 Task: Look for products in the category "Sun Protection & Bug Spray" from Thinksport only.
Action: Mouse moved to (272, 137)
Screenshot: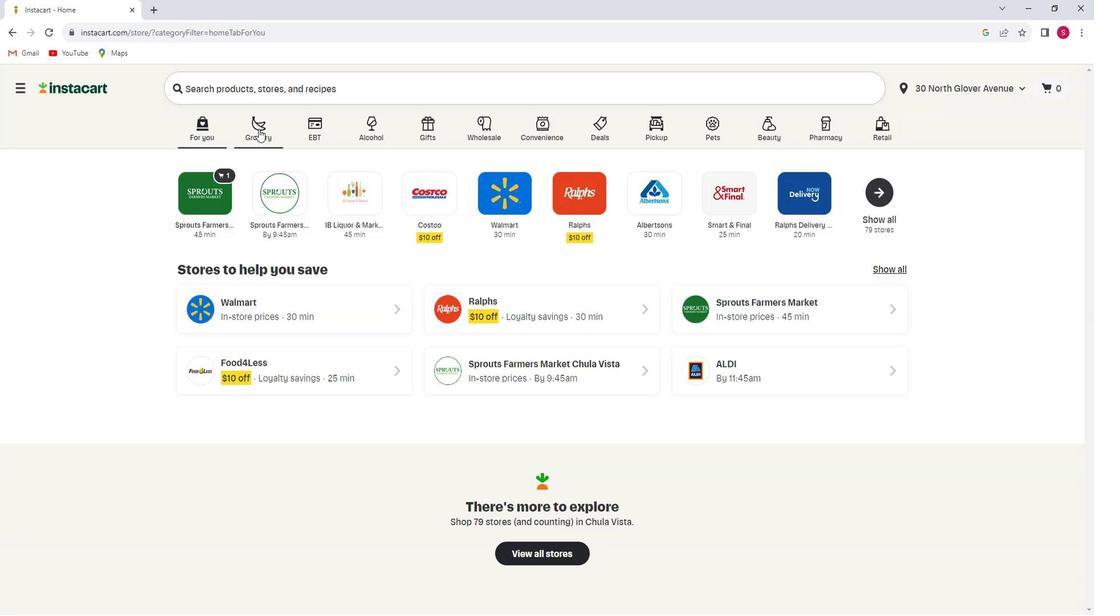 
Action: Mouse pressed left at (272, 137)
Screenshot: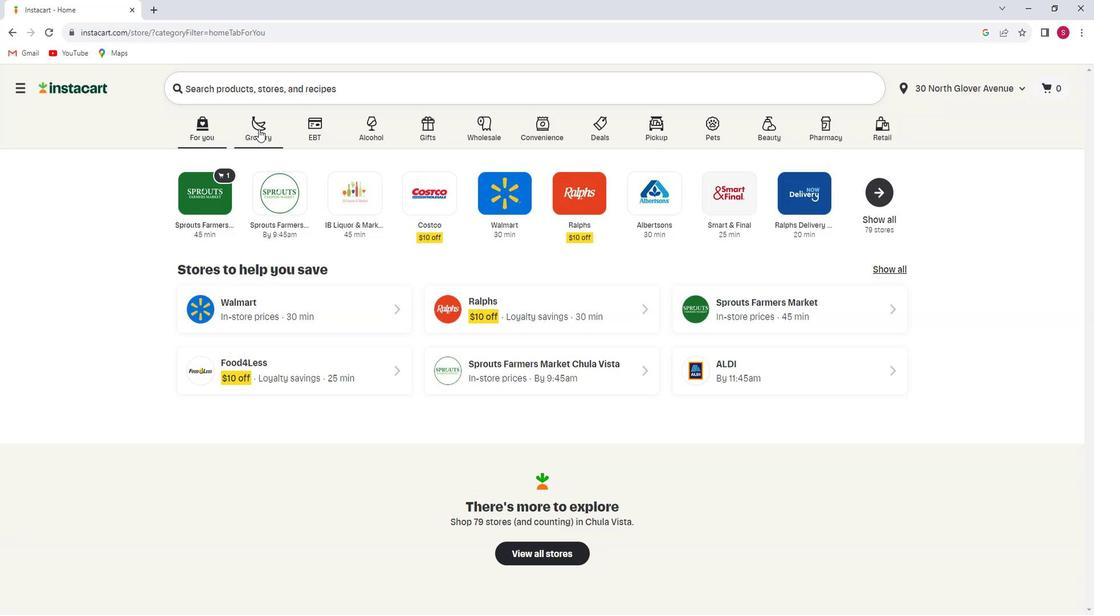 
Action: Mouse moved to (277, 341)
Screenshot: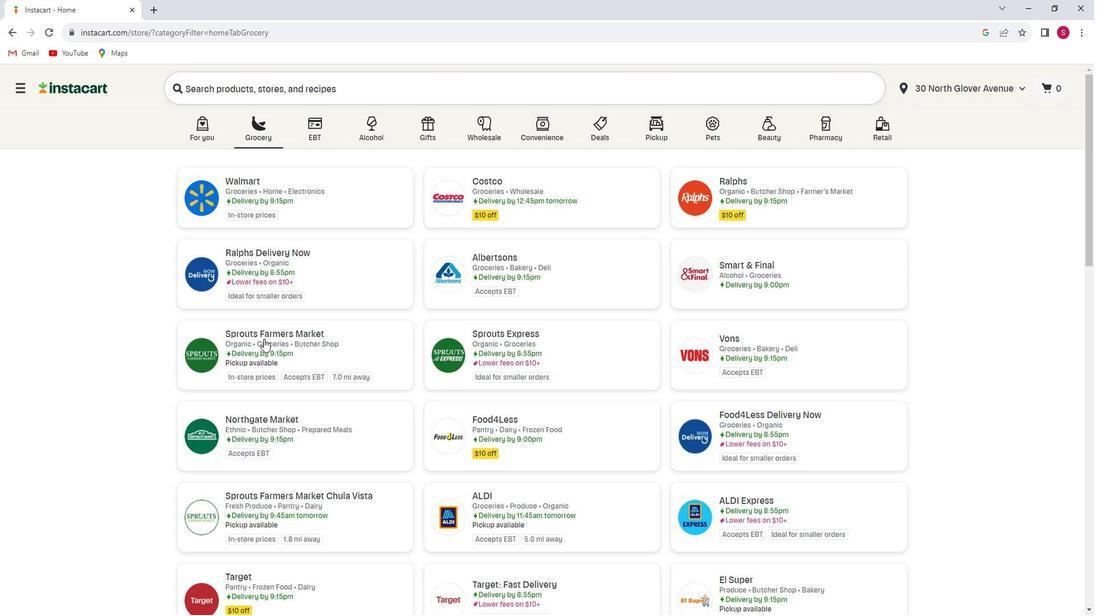 
Action: Mouse pressed left at (277, 341)
Screenshot: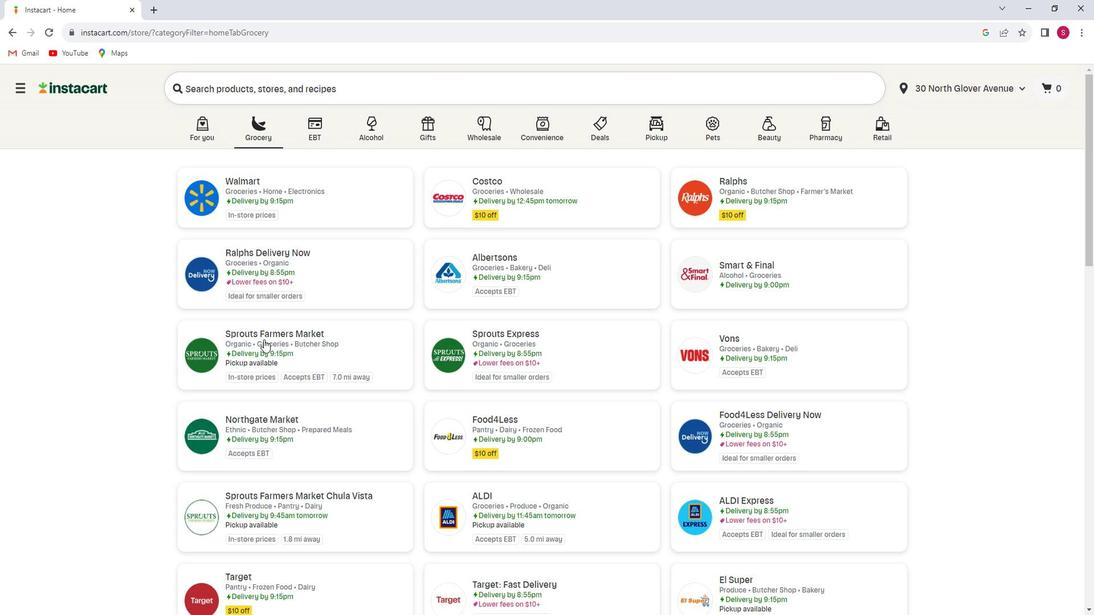 
Action: Mouse moved to (75, 348)
Screenshot: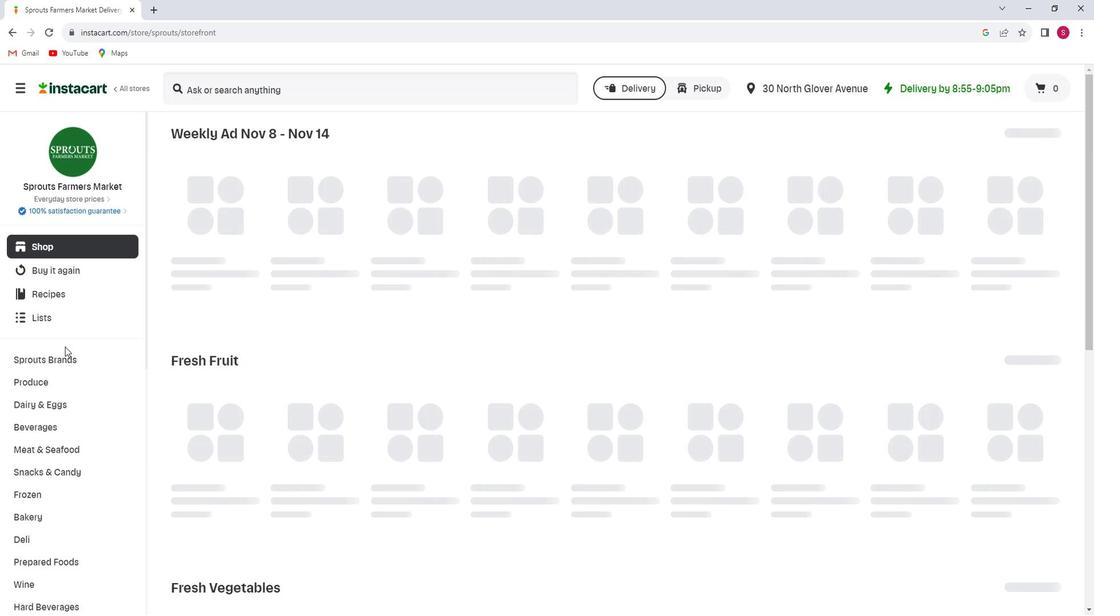 
Action: Mouse scrolled (75, 348) with delta (0, 0)
Screenshot: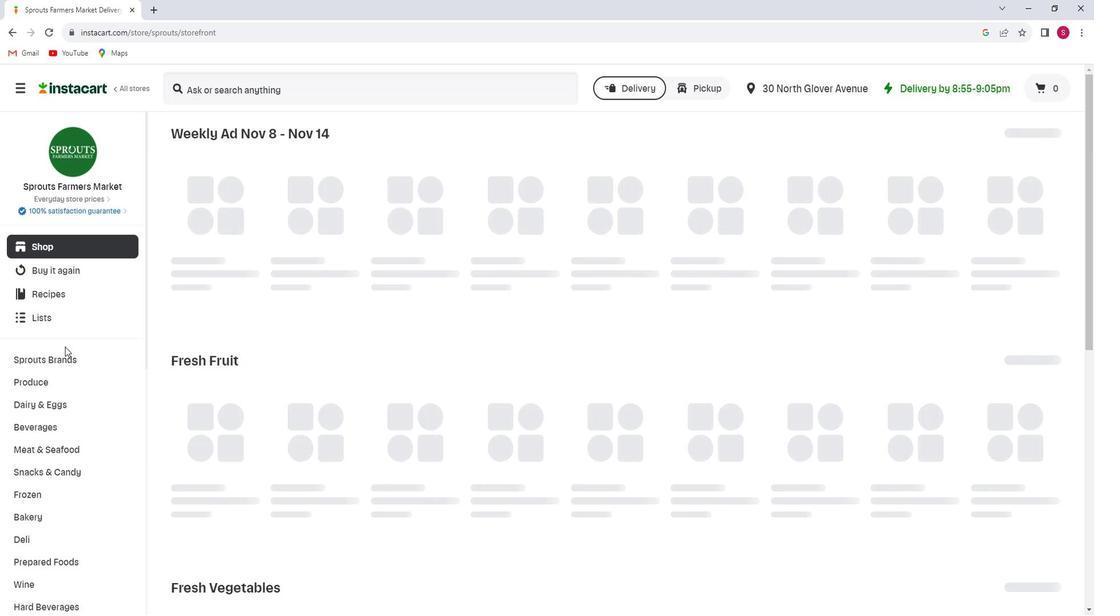 
Action: Mouse scrolled (75, 348) with delta (0, 0)
Screenshot: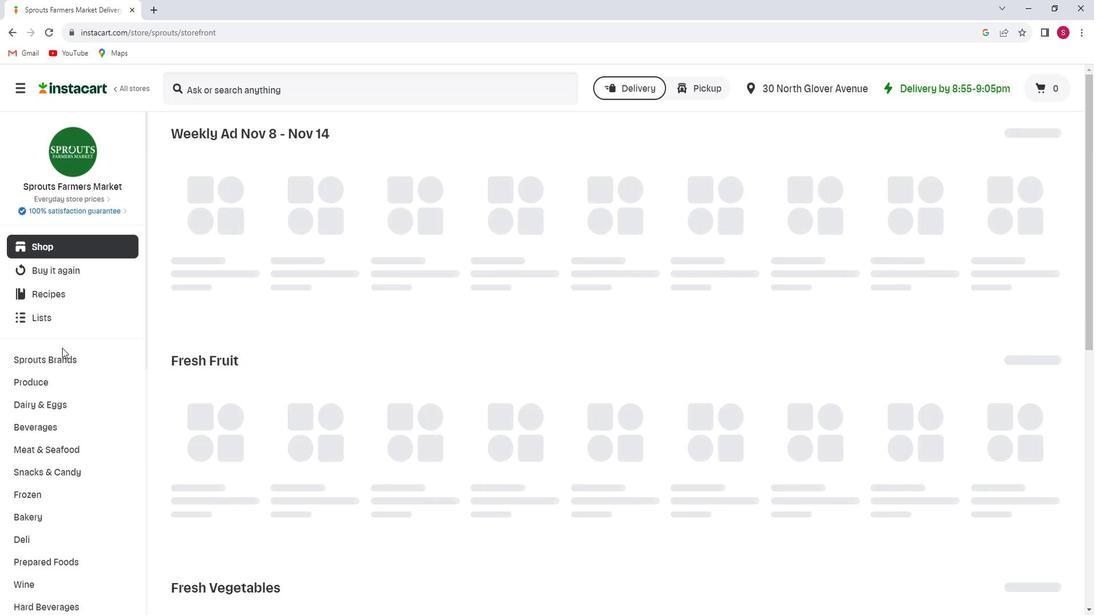 
Action: Mouse scrolled (75, 348) with delta (0, 0)
Screenshot: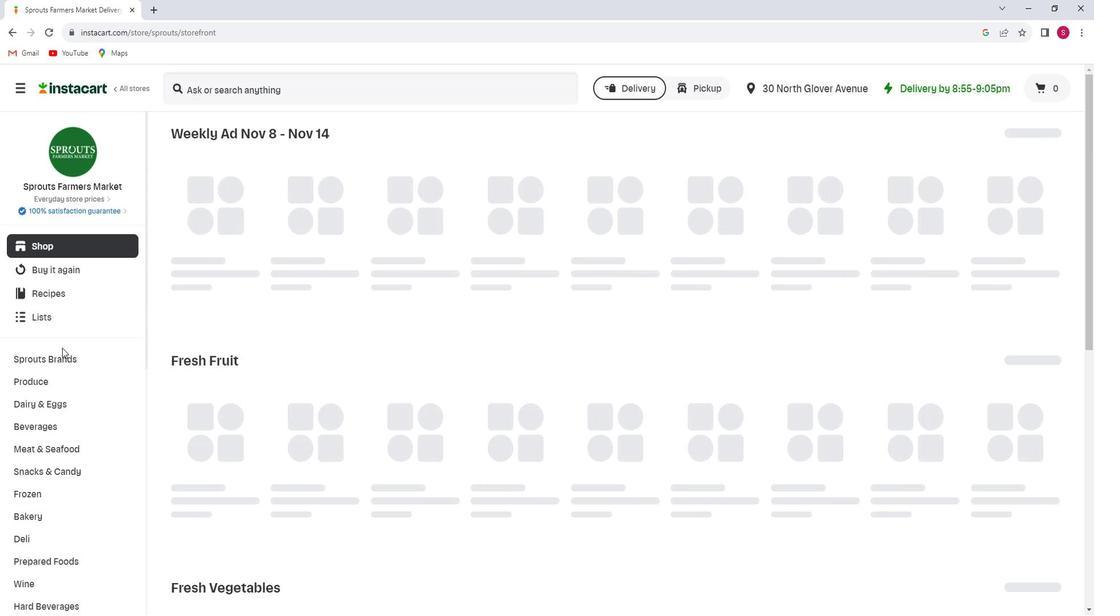 
Action: Mouse scrolled (75, 348) with delta (0, 0)
Screenshot: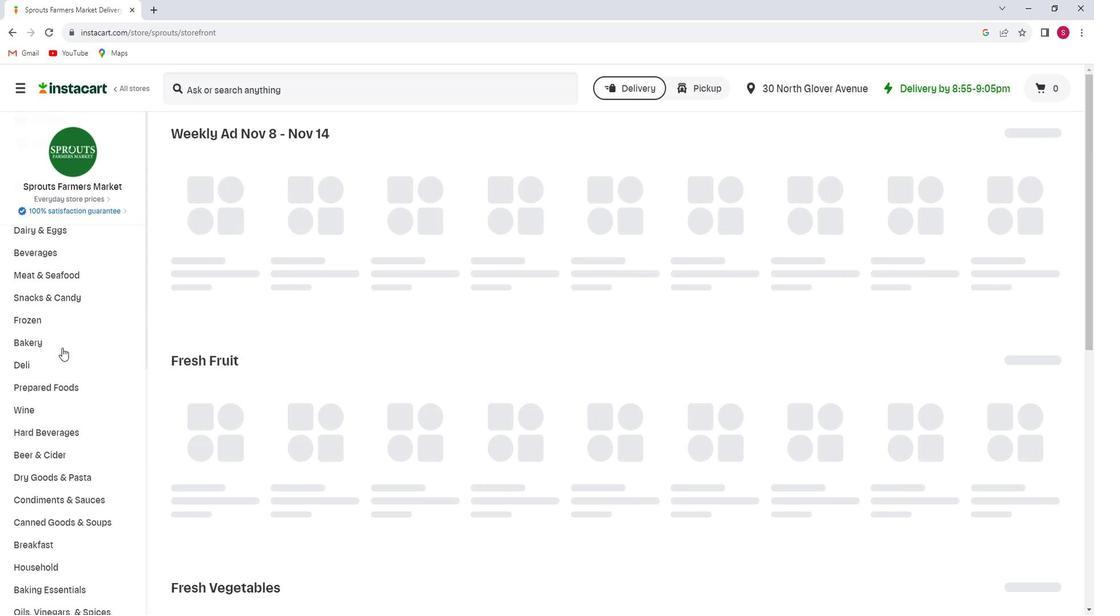 
Action: Mouse scrolled (75, 348) with delta (0, 0)
Screenshot: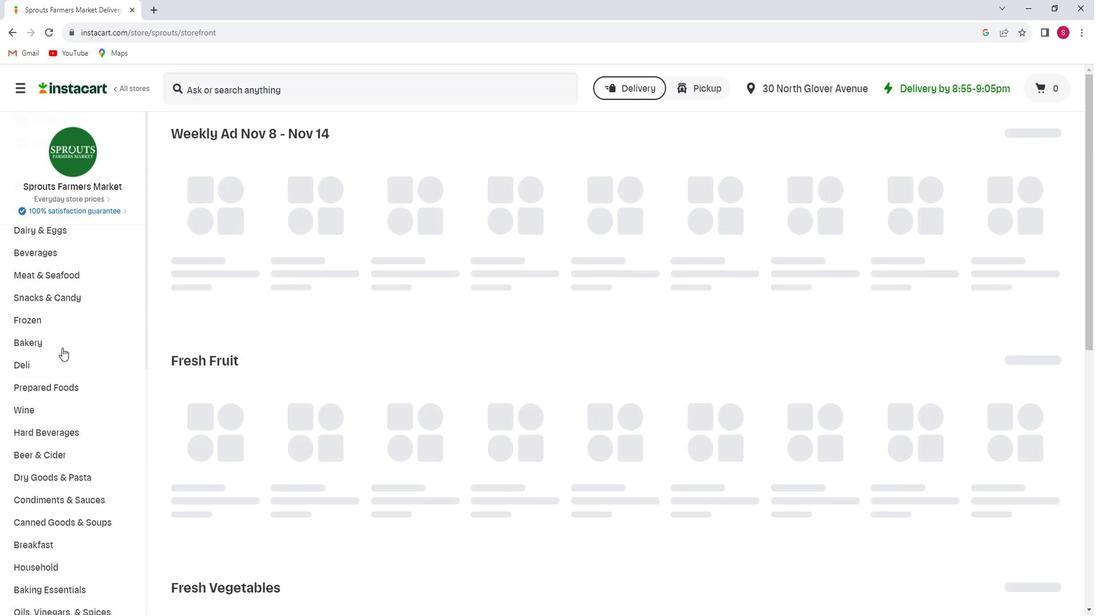 
Action: Mouse scrolled (75, 348) with delta (0, 0)
Screenshot: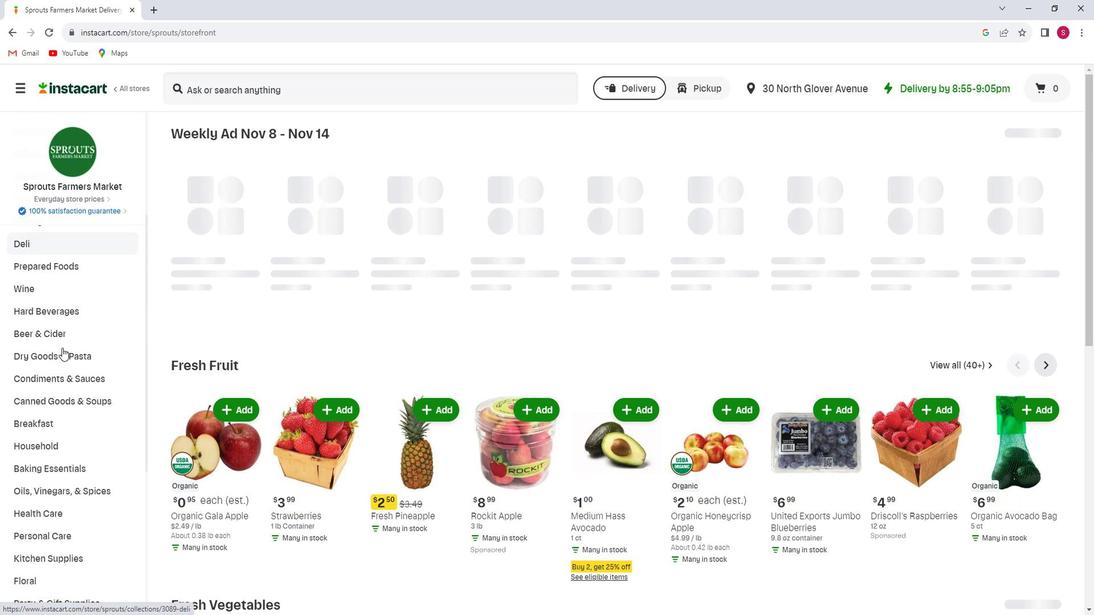 
Action: Mouse scrolled (75, 348) with delta (0, 0)
Screenshot: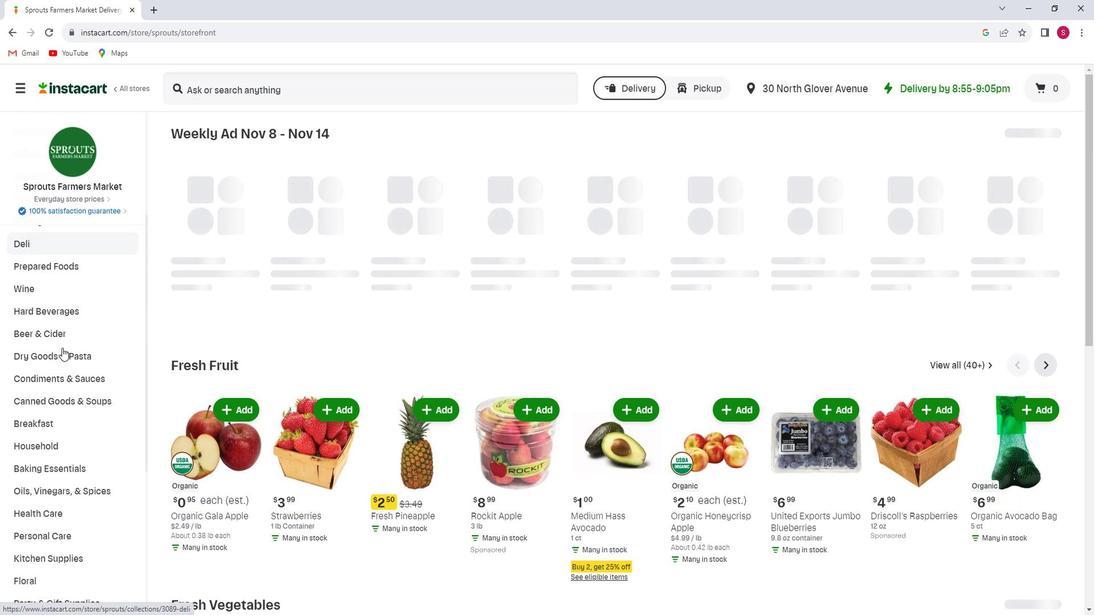 
Action: Mouse moved to (71, 377)
Screenshot: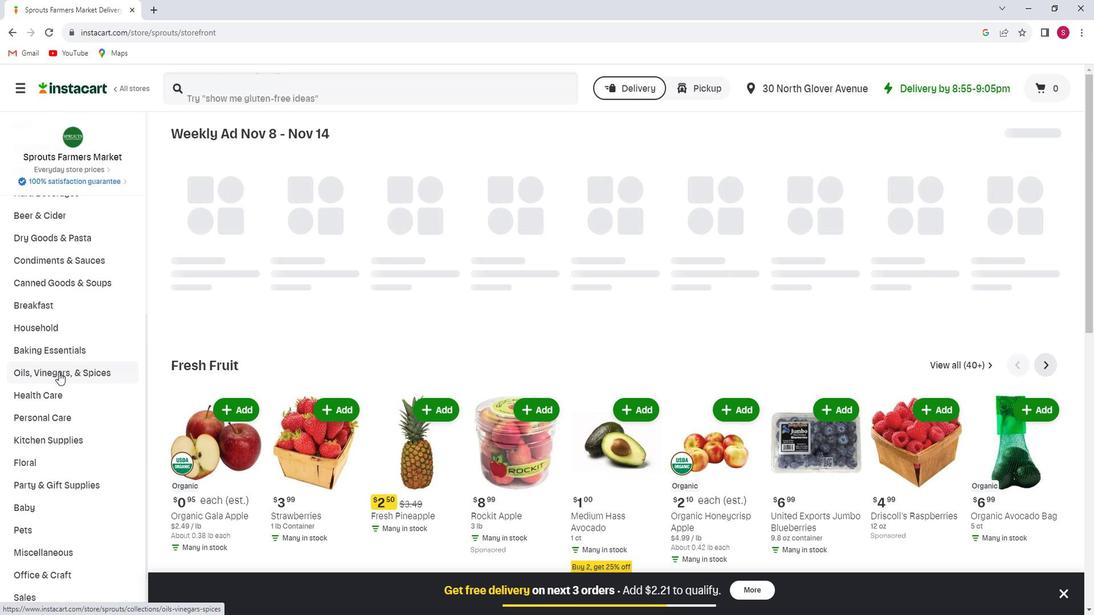 
Action: Mouse scrolled (71, 376) with delta (0, 0)
Screenshot: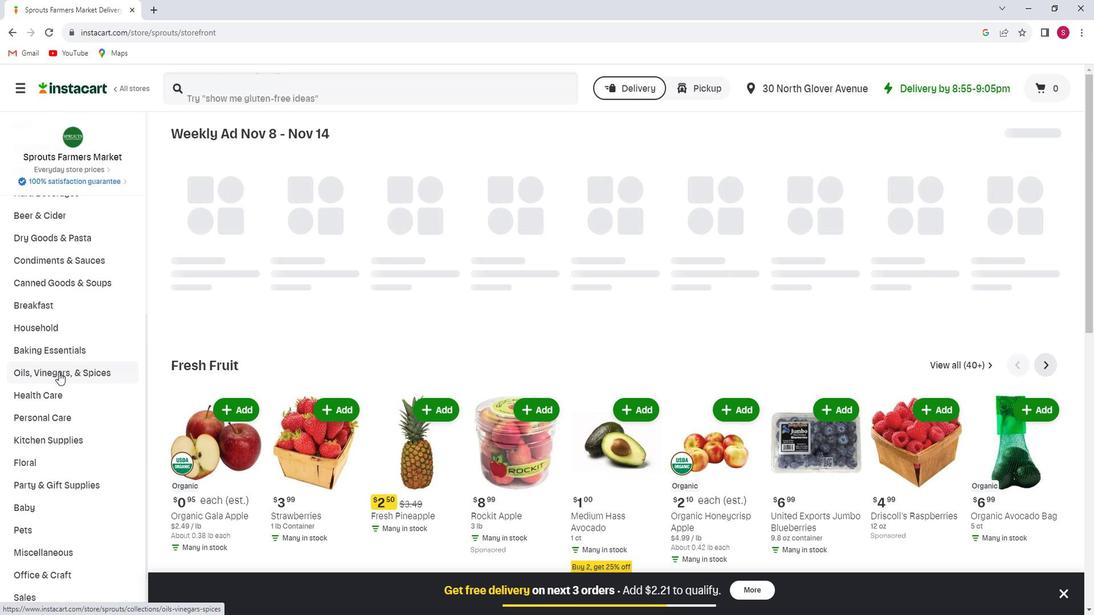
Action: Mouse moved to (86, 356)
Screenshot: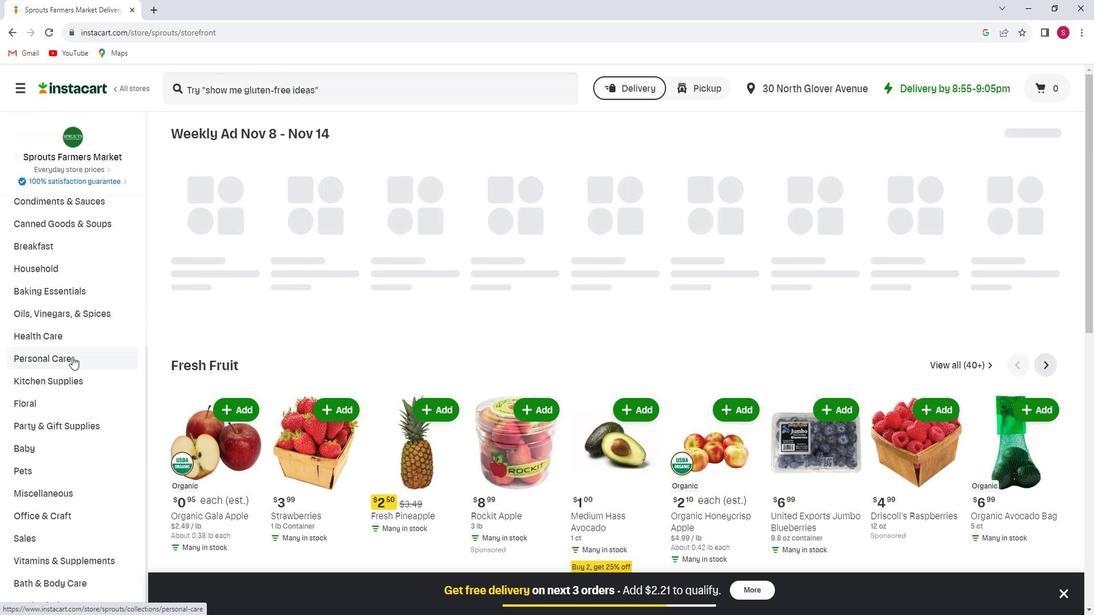 
Action: Mouse pressed left at (86, 356)
Screenshot: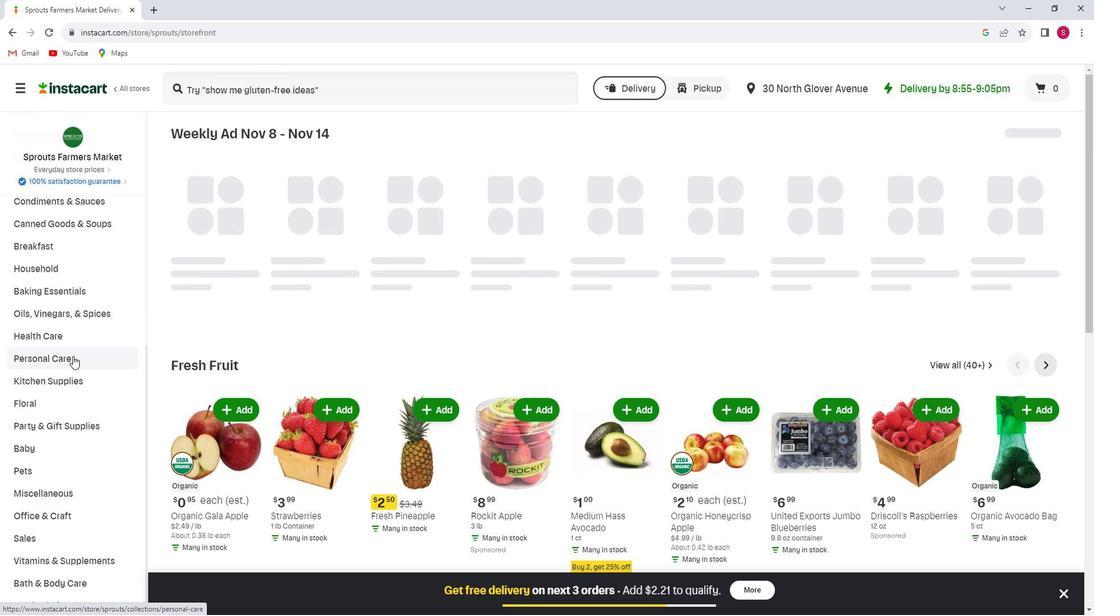 
Action: Mouse moved to (892, 171)
Screenshot: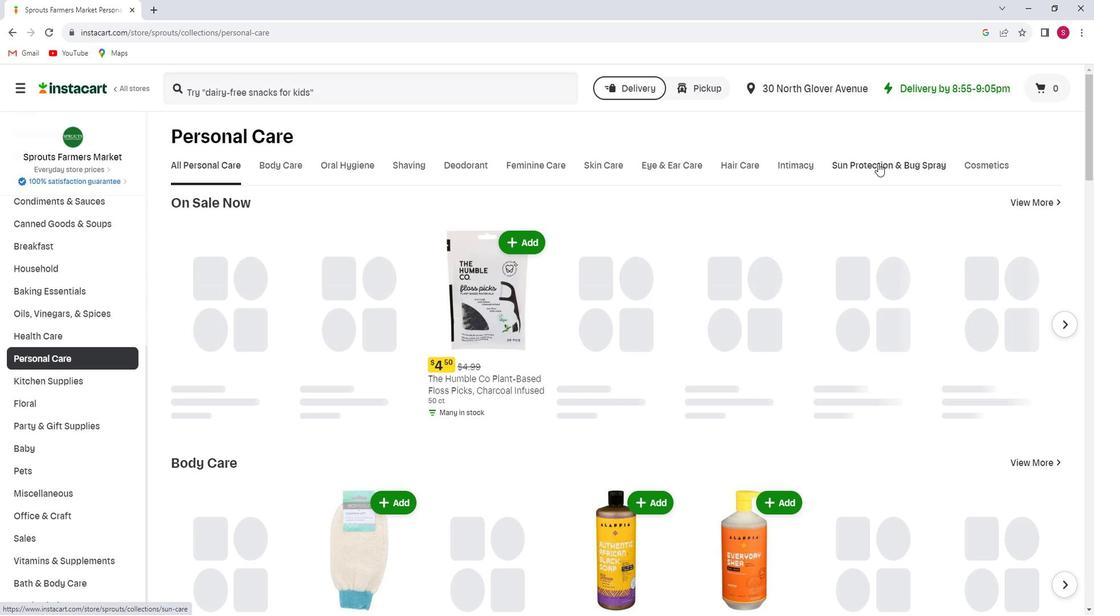 
Action: Mouse pressed left at (892, 171)
Screenshot: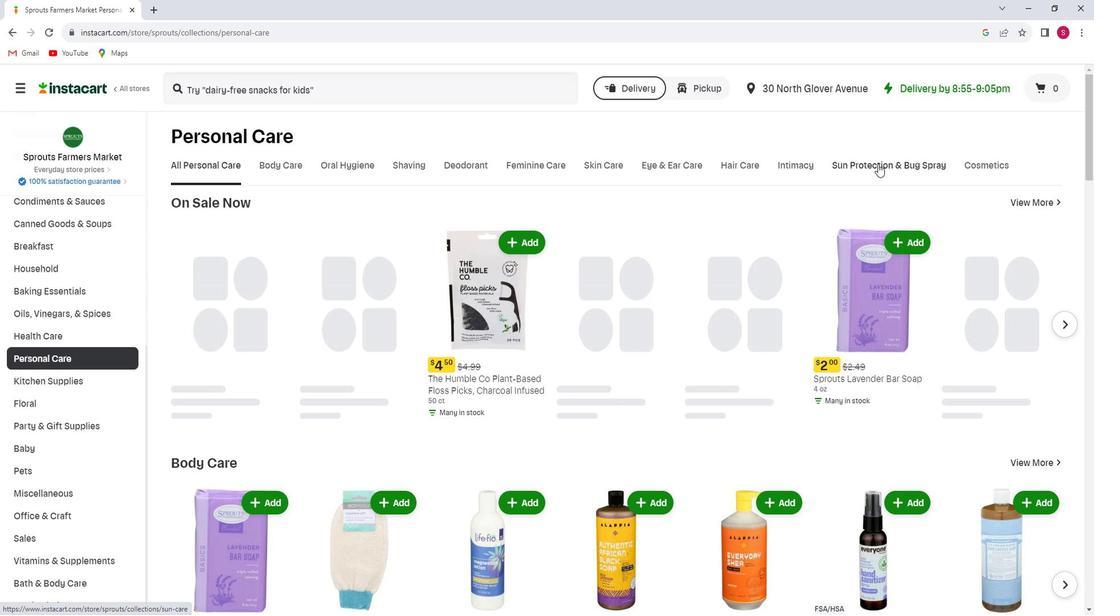 
Action: Mouse moved to (278, 267)
Screenshot: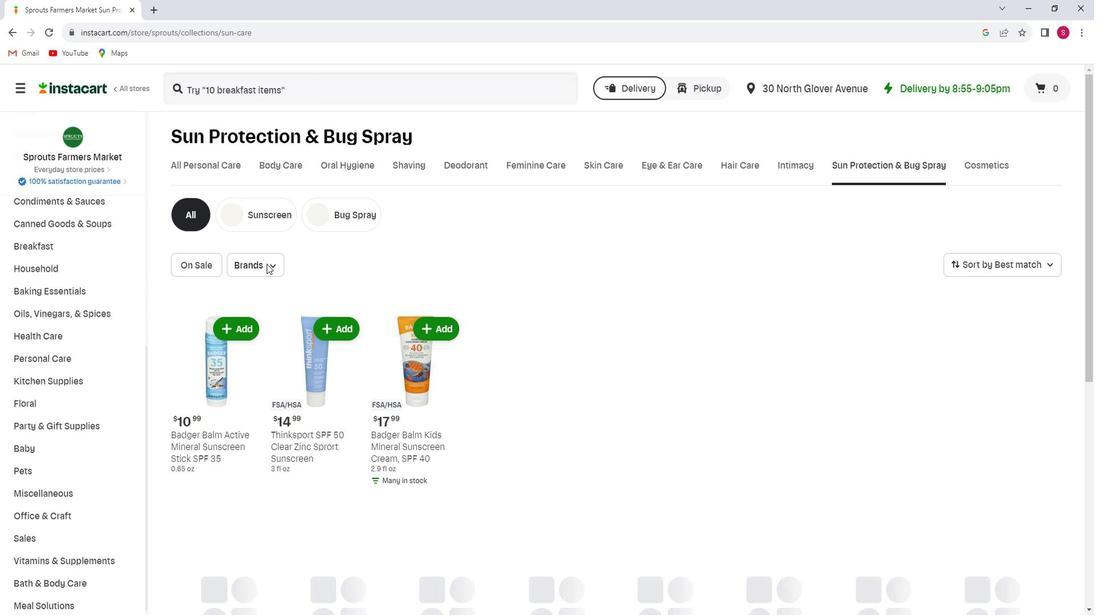 
Action: Mouse pressed left at (278, 267)
Screenshot: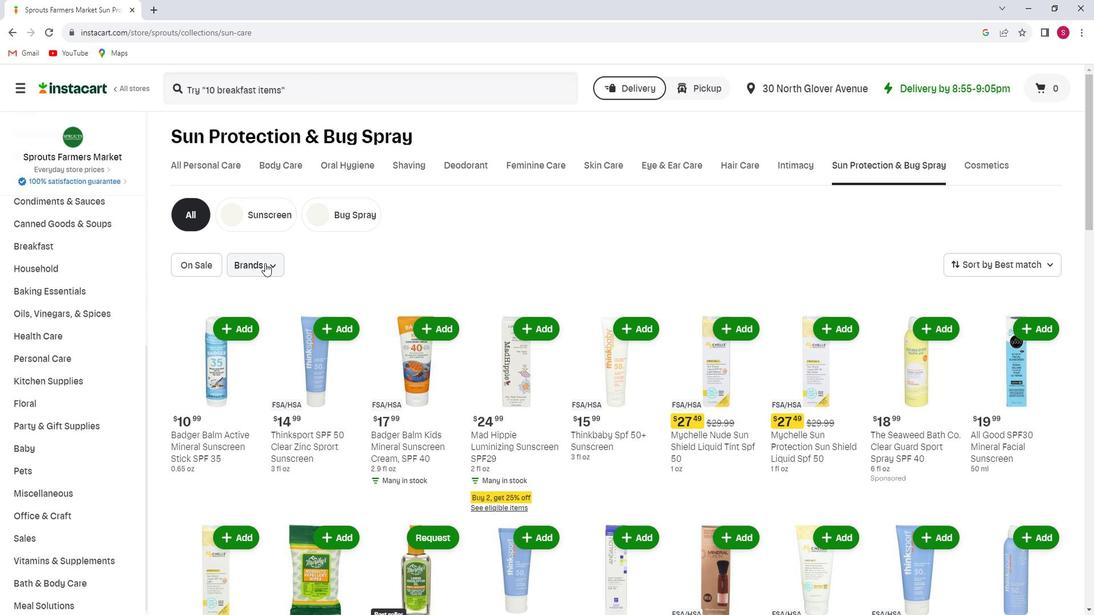
Action: Mouse moved to (286, 307)
Screenshot: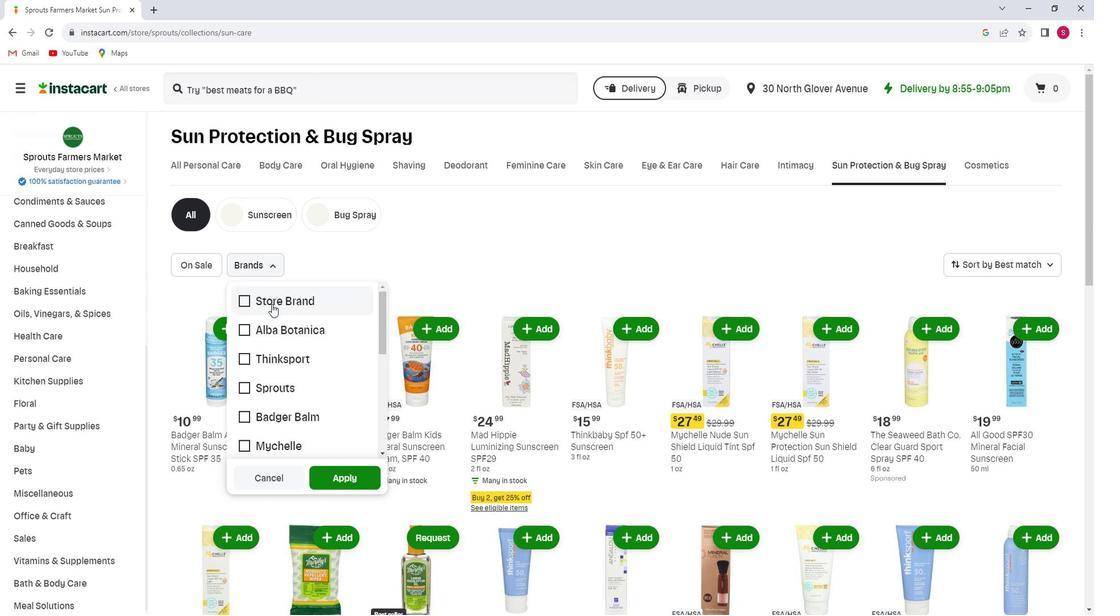 
Action: Mouse scrolled (286, 306) with delta (0, 0)
Screenshot: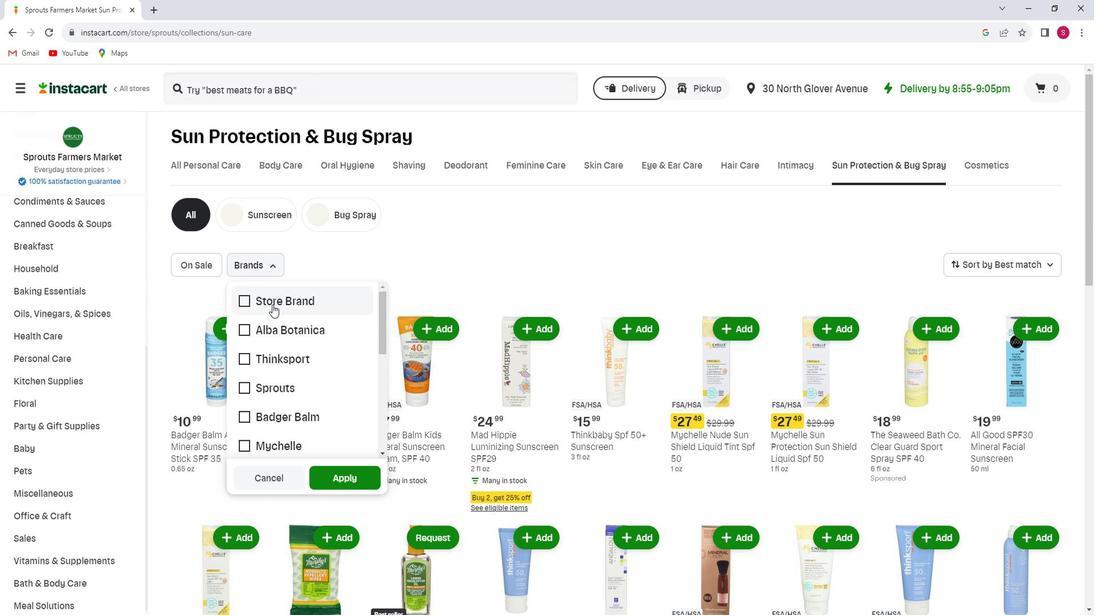 
Action: Mouse moved to (260, 306)
Screenshot: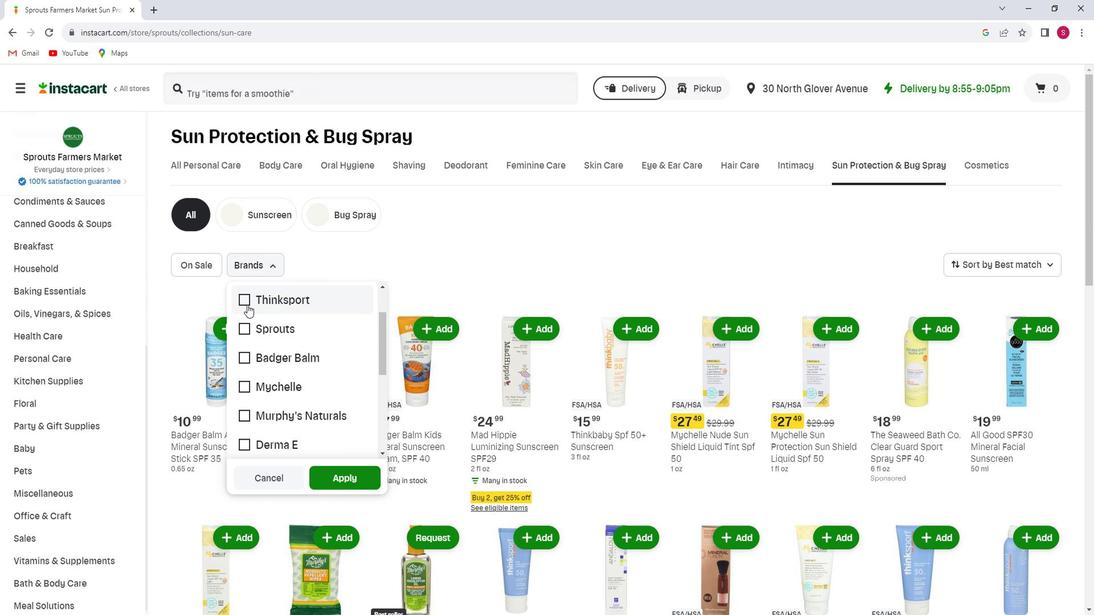 
Action: Mouse pressed left at (260, 306)
Screenshot: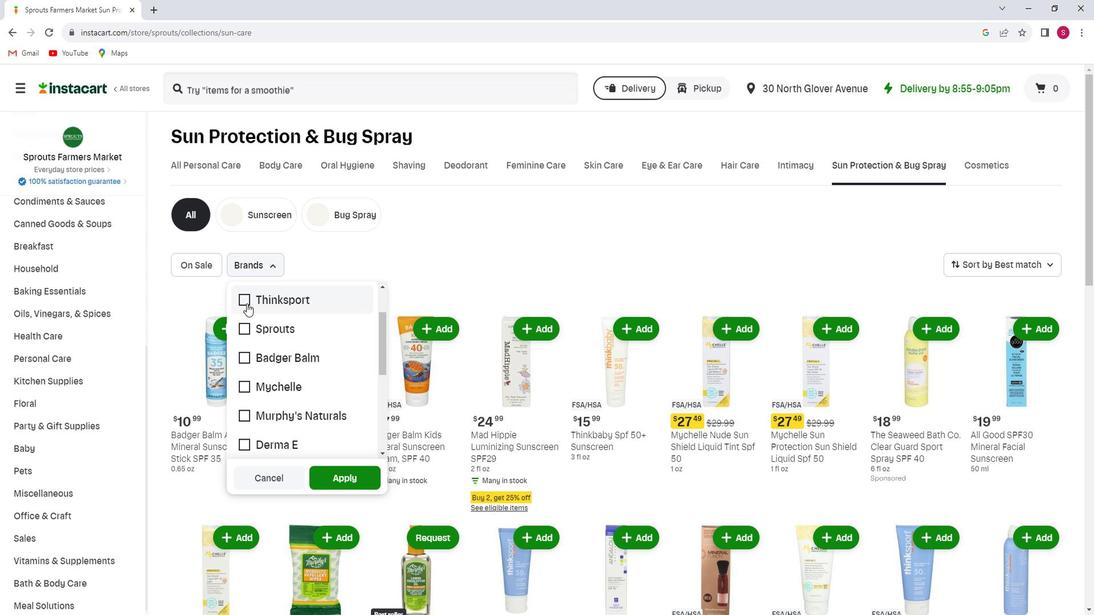 
Action: Mouse moved to (348, 477)
Screenshot: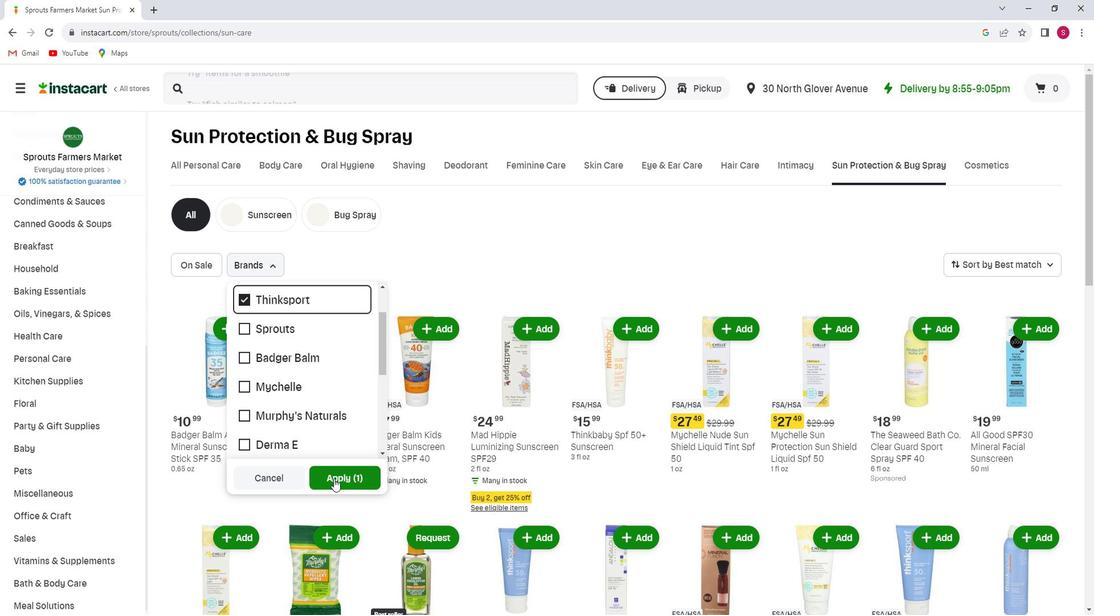 
Action: Mouse pressed left at (348, 477)
Screenshot: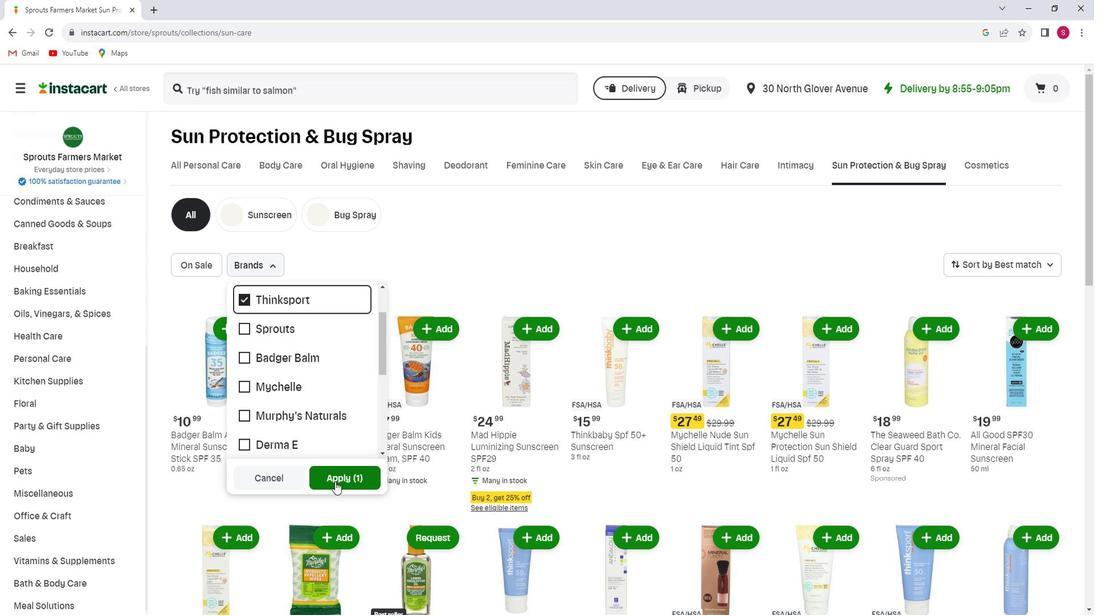 
